 Task: Create a calendar event for a monthly budget meeting, including goals and agenda items.
Action: Mouse moved to (19, 52)
Screenshot: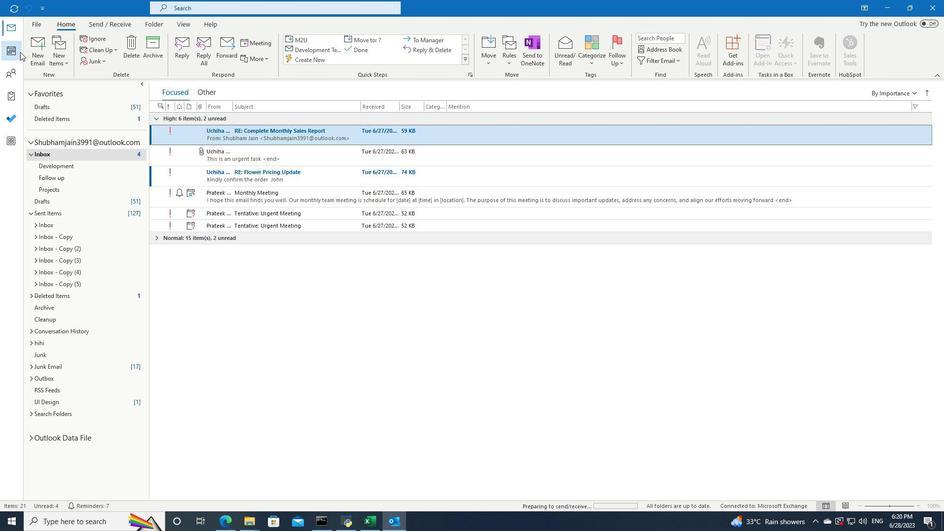 
Action: Mouse pressed left at (19, 52)
Screenshot: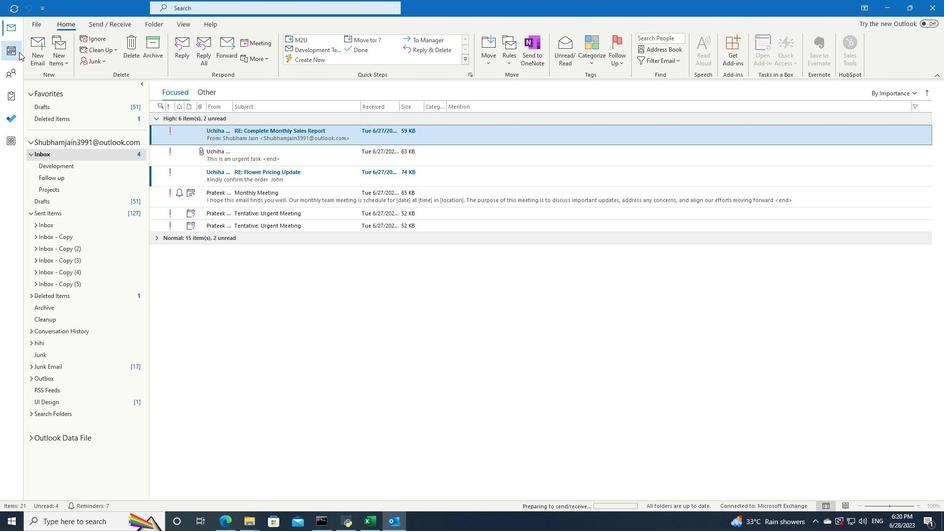 
Action: Mouse moved to (133, 92)
Screenshot: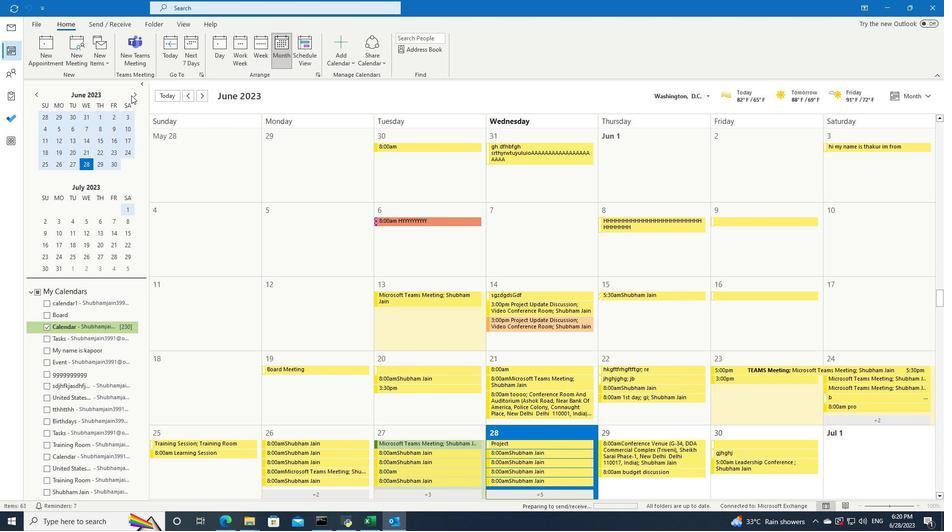 
Action: Mouse pressed left at (133, 92)
Screenshot: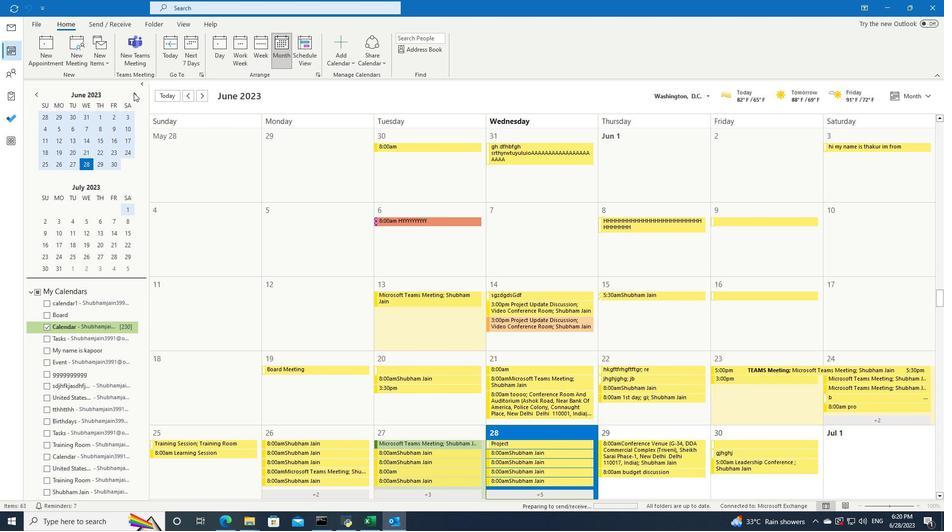 
Action: Mouse moved to (299, 221)
Screenshot: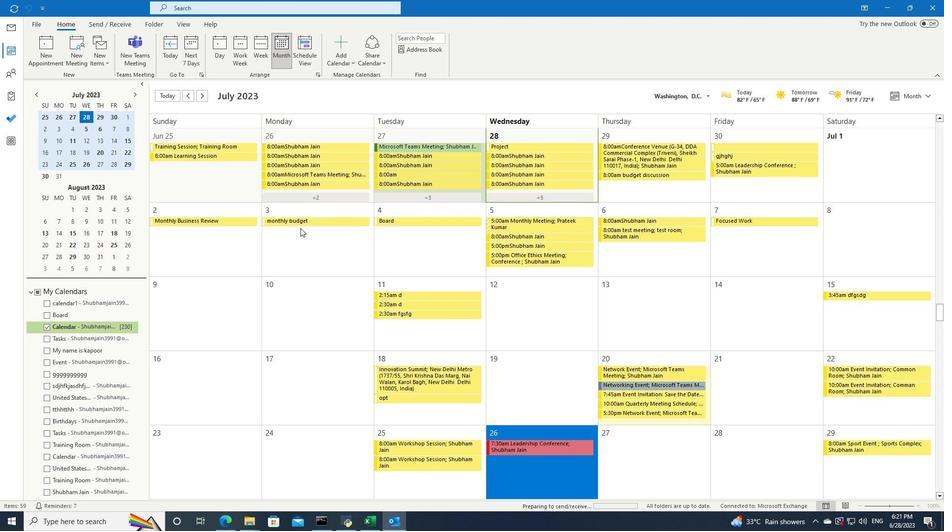 
Action: Mouse pressed left at (299, 221)
Screenshot: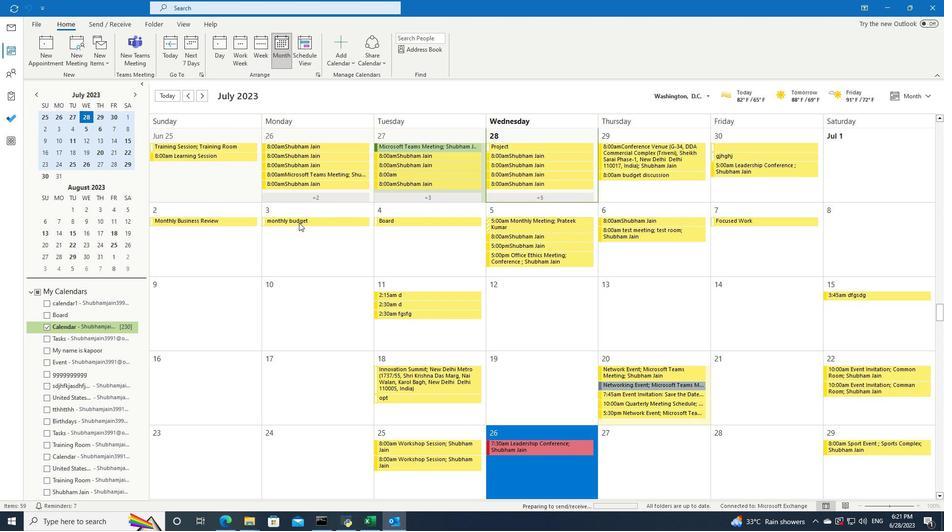 
Action: Mouse pressed left at (299, 221)
Screenshot: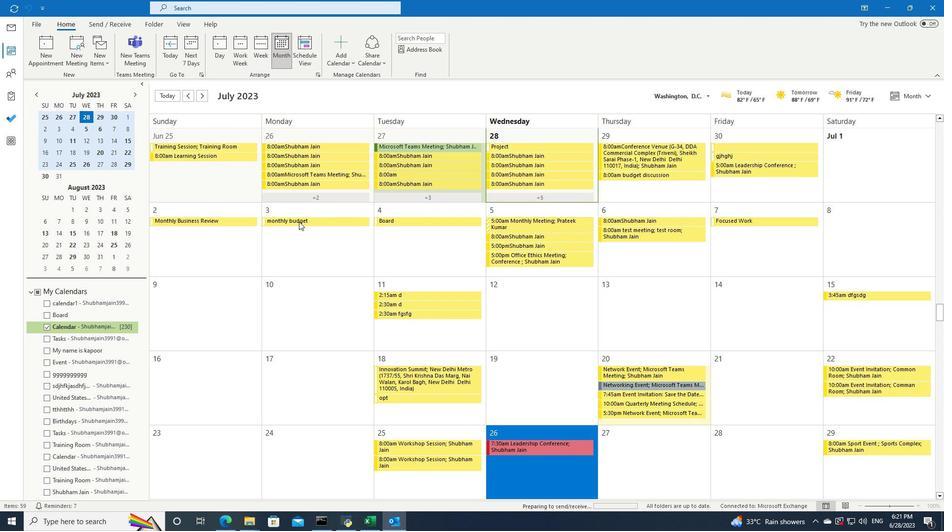 
Action: Mouse moved to (124, 200)
Screenshot: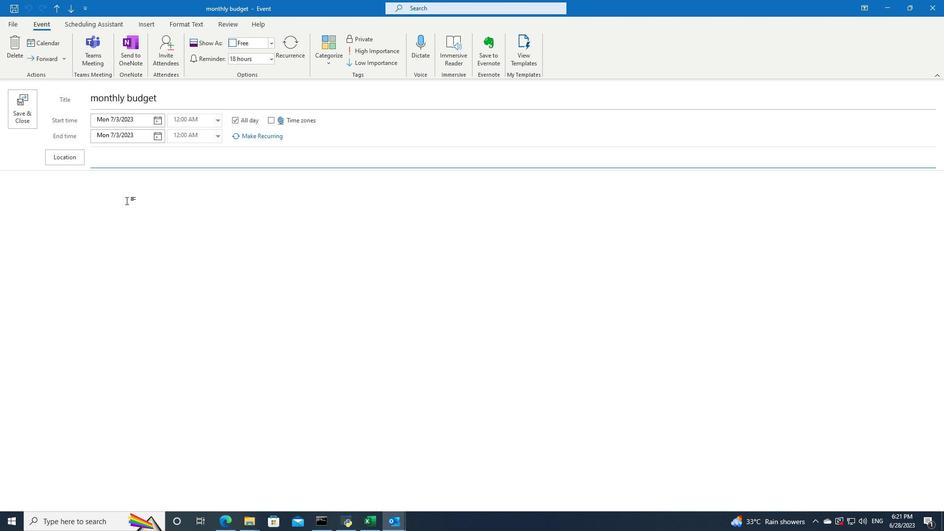 
Action: Mouse pressed left at (124, 200)
Screenshot: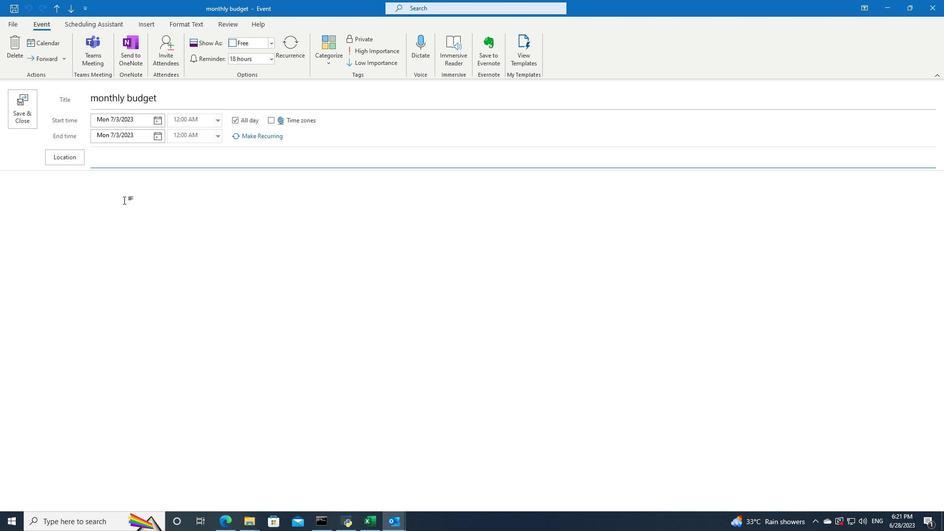 
Action: Key pressed <Key.shift>Goal-<Key.space><Key.shift><Key.shift>Save<Key.space>a<Key.space>se<Key.backspace>pecific<Key.space>pr<Key.backspace>ercentage<Key.space>or<Key.space>amount<Key.space>of<Key.space>your<Key.space>income<Key.space>for<Key.space>emerh<Key.backspace>gencies<Key.space>or<Key.space>future<Key.space>financial<Key.space>goals.<Key.space><Key.shift>Reduce<Key.space>spending<Key.space>in<Key.space>cen<Key.backspace>rtain<Key.space>categories,<Key.space>such<Key.space>a<Key.space>dining<Key.space>out<Key.space>or<Key.space>entertainment<Key.space>to<Key.space>free<Key.space>up<Key.space>mop<Key.backspace>re<Key.space>money<Key.space>for<Key.space>savings<Key.space>or<Key.space>debt<Key.space>repayments<Key.space><Key.backspace>.<Key.backspace>.<Key.enter><Key.shift>Agenda-<Key.space><Key.backspace><Key.shift><Key.shift><Key.shift><Key.shift><Key.shift>Review<Key.space>income<Key.shift_r>:<Key.shift>Assess<Key.space><Key.left><Key.left><Key.left><Key.left><Key.left><Key.left><Key.left><Key.space><Key.down><Key.right><Key.right><Key.right><Key.right><Key.right><Key.right><Key.right><Key.right>yopur<Key.backspace><Key.backspace><Key.backspace><Key.backspace>our<Key.space>total<Key.space>c<Key.backspace>income<Key.space>for<Key.space>the<Key.space>month,<Key.space>including<Key.space>salary,<Key.space>freelance<Key.space>work,<Key.space>a<Key.backspace>or<Key.space>any<Key.space>other<Key.space>sources<Key.space>of<Key.space>revenue.<Key.space><Key.shift><Key.shift><Key.shift>Track<Key.space><Key.shift><Key.shift>Expences<Key.backspace><Key.backspace><Key.backspace>ses<Key.shift_r>:<Key.shift><Key.space><Key.shift>Review<Key.space>and<Key.space>categorize<Key.space>your<Key.space>expenses<Key.space>from<Key.space>the<Key.space>previe<Key.backspace>ous<Key.space>month.<Key.space><Key.shift>This<Key.space>can<Key.space>include<Key.space>fixed<Key.space>expenses<Key.space>like<Key.space>rent/mortgage<Key.space><Key.backspace>,<Key.space>utilities<Key.space>and<Key.space>subsri<Key.backspace><Key.backspace>criptions,m<Key.space>as<Key.space>well<Key.space>as<Key.space>variable<Key.space>expenses<Key.space>like<Key.space>groceries,<Key.space>entertainment,<Key.space>and<Key.space>transportation.
Screenshot: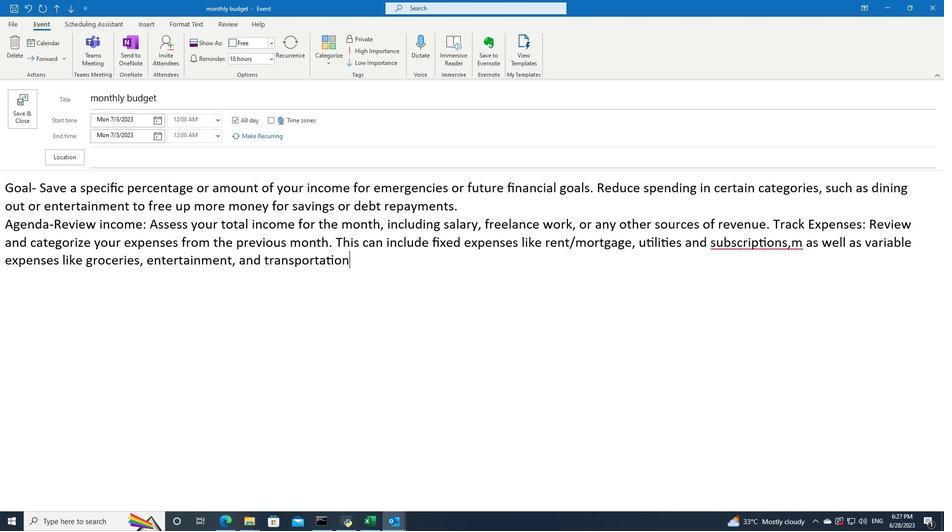 
Action: Mouse moved to (798, 243)
Screenshot: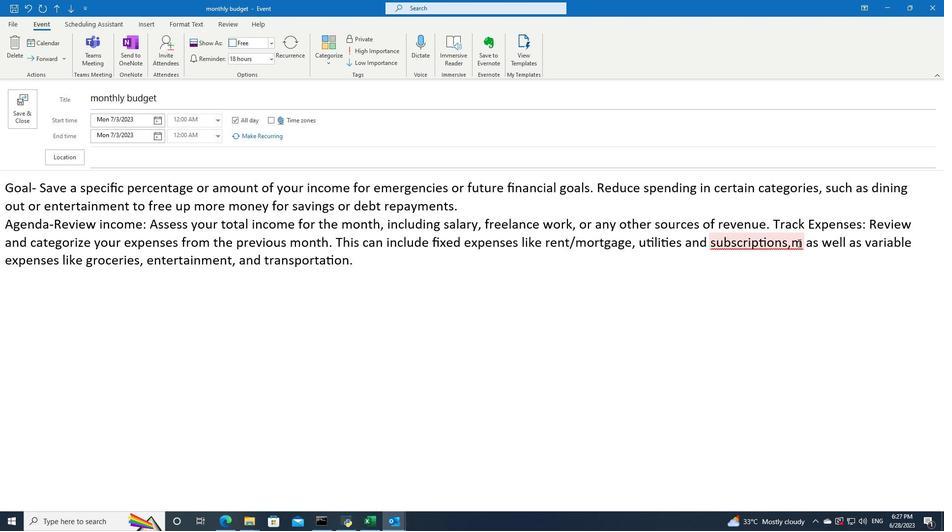 
Action: Mouse pressed left at (798, 243)
Screenshot: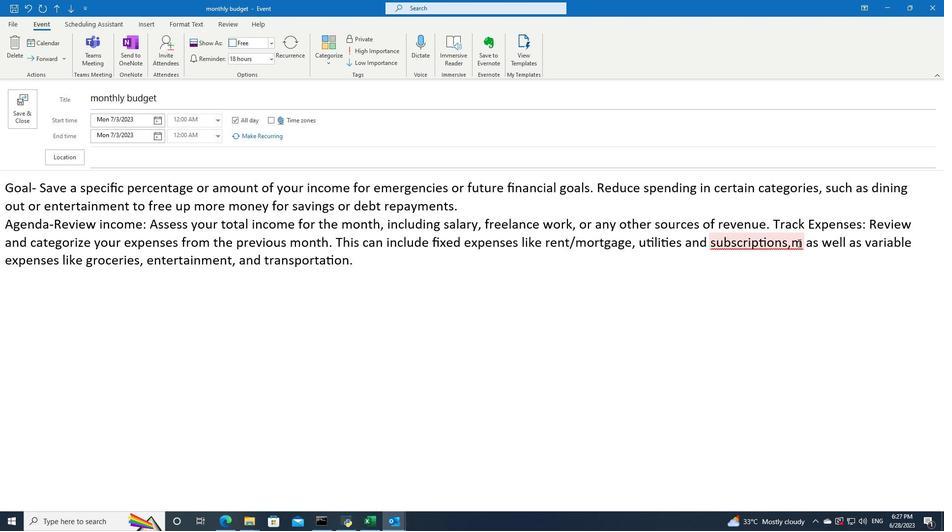 
Action: Mouse moved to (803, 241)
Screenshot: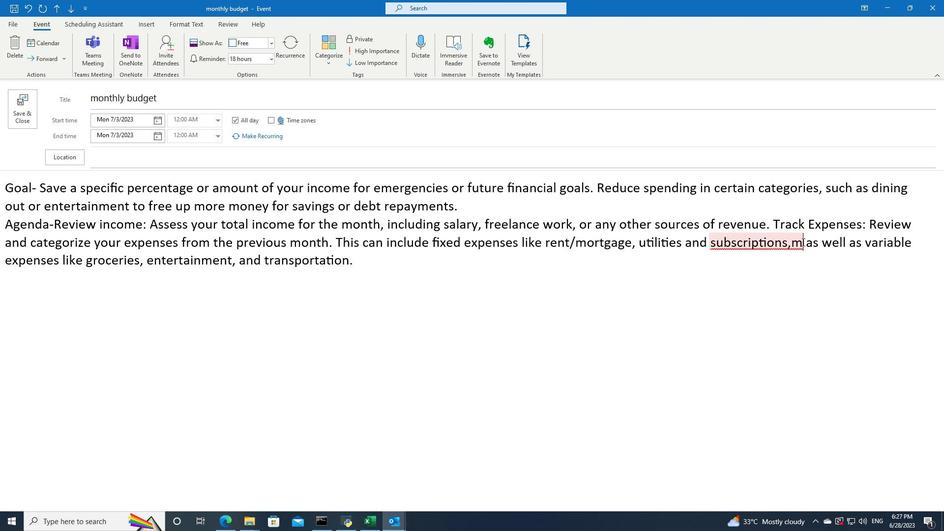 
Action: Key pressed <Key.backspace>
Screenshot: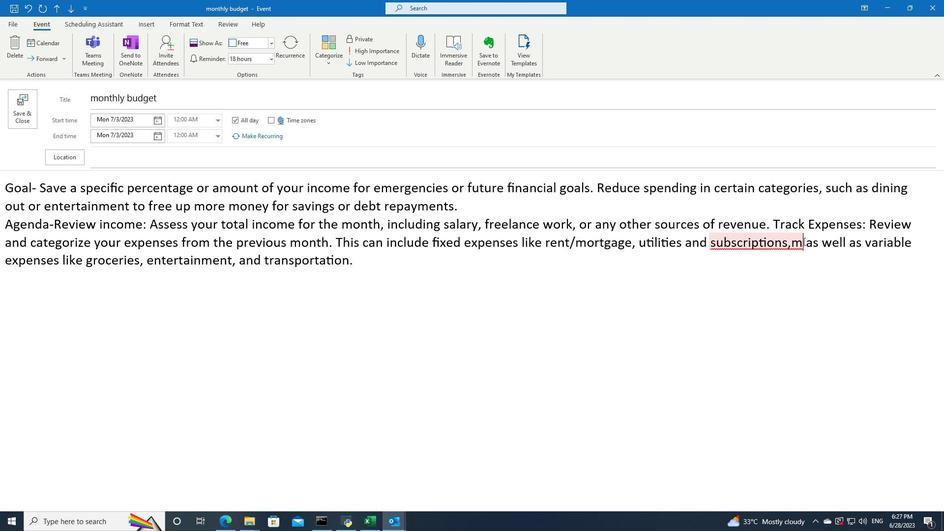 
Action: Mouse moved to (771, 223)
Screenshot: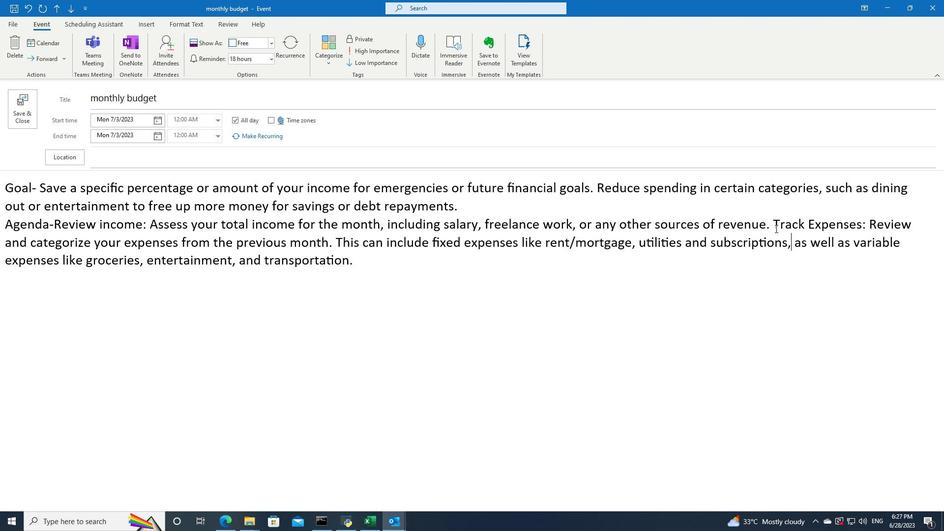 
Action: Mouse pressed left at (771, 223)
Screenshot: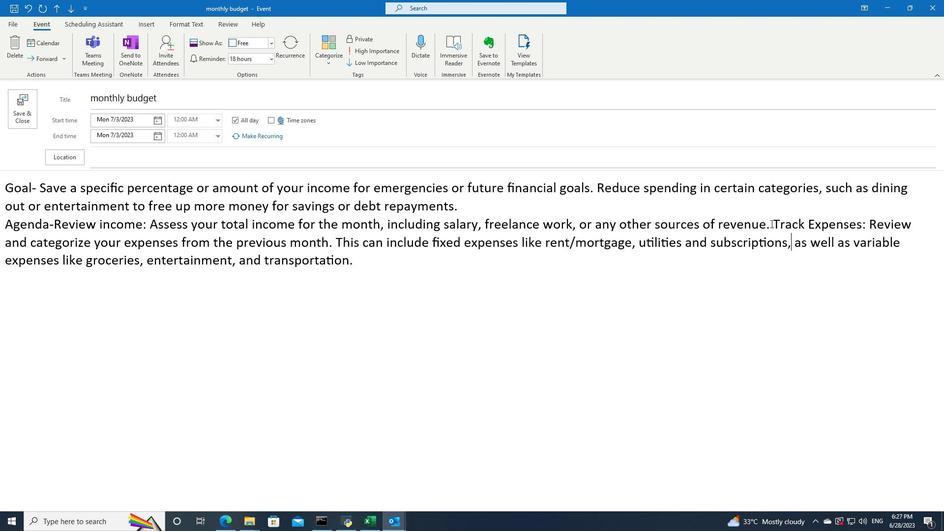 
Action: Mouse moved to (771, 223)
Screenshot: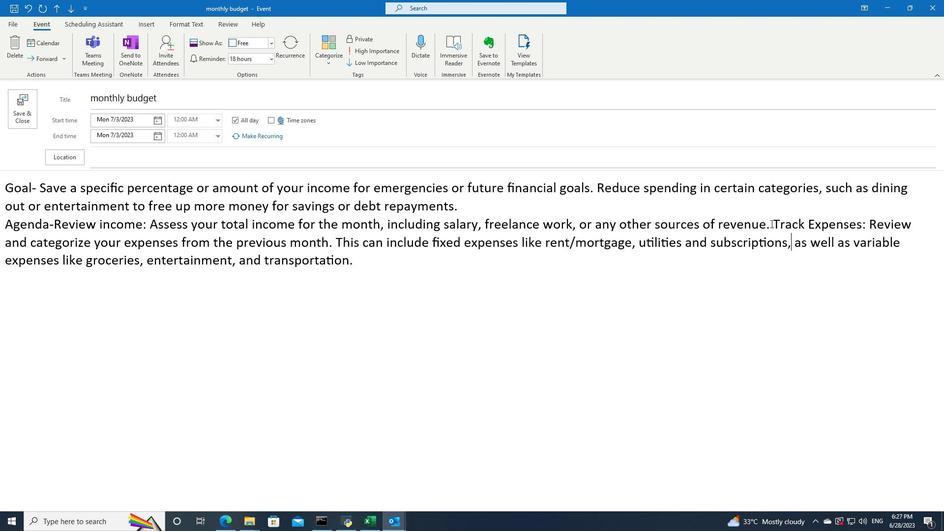 
Action: Key pressed <Key.enter>
Screenshot: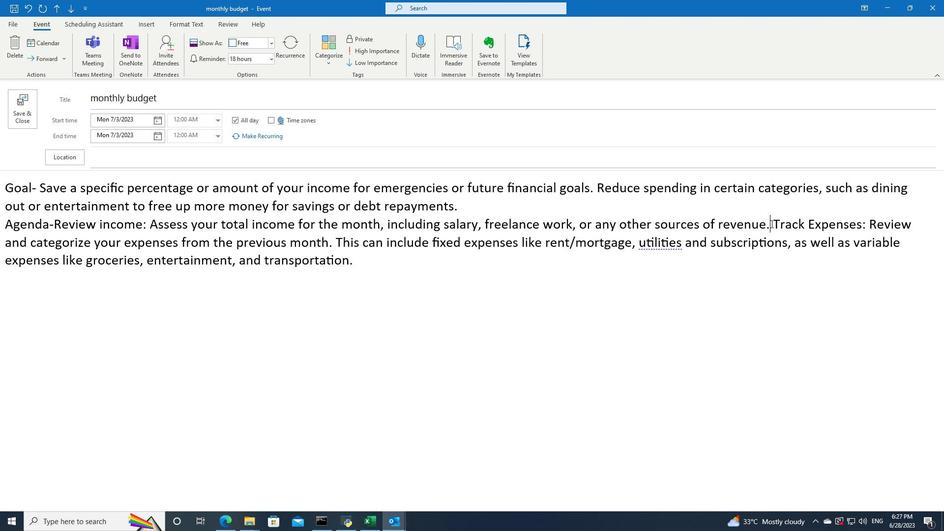 
Action: Mouse moved to (584, 259)
Screenshot: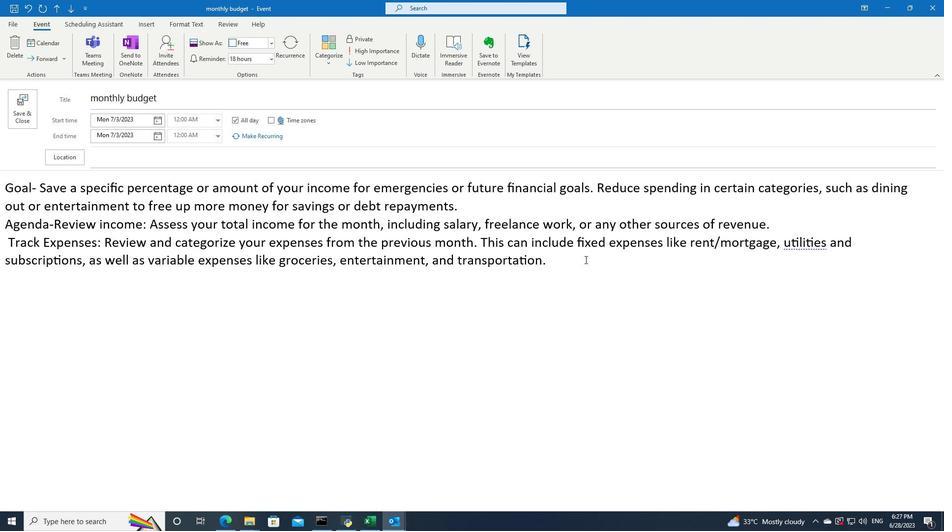 
Action: Mouse pressed left at (584, 259)
Screenshot: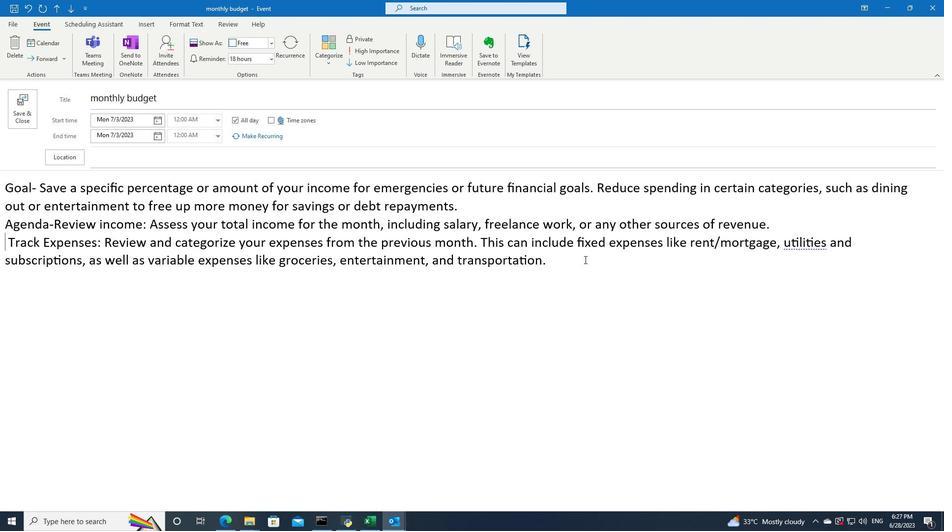 
